 Task: Create ChildIssue0043 as Child Issue of Issue Issue0022 in Backlog  in Scrum Project Project0005 in Jira
Action: Mouse moved to (398, 444)
Screenshot: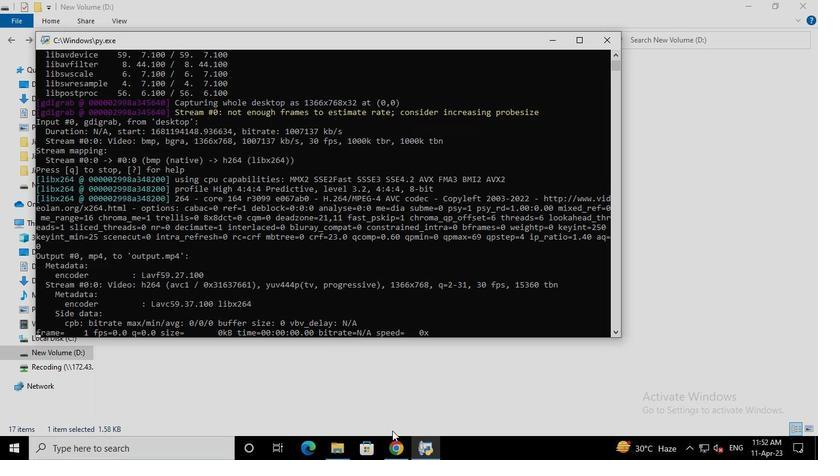 
Action: Mouse pressed left at (398, 444)
Screenshot: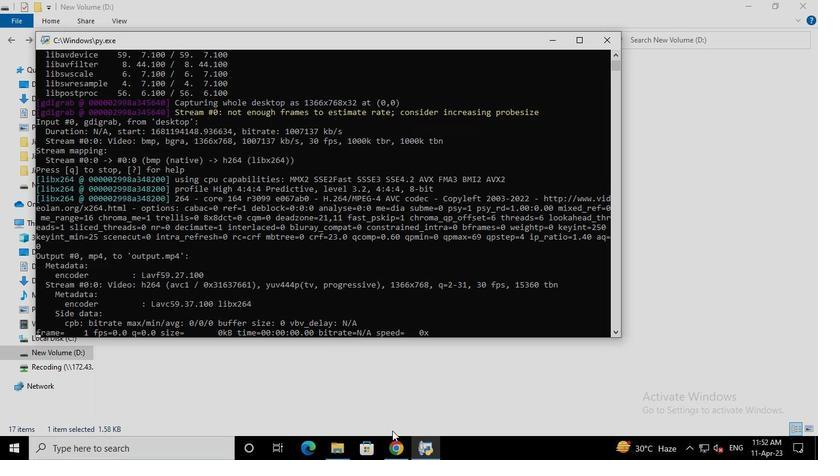 
Action: Mouse moved to (89, 187)
Screenshot: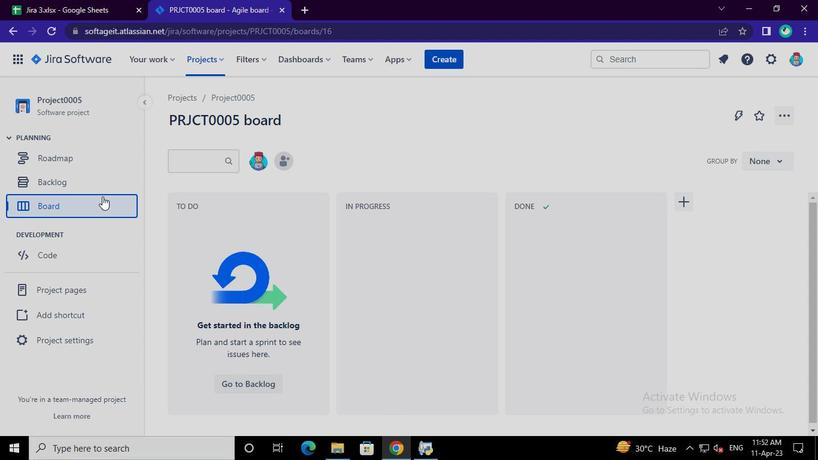 
Action: Mouse pressed left at (89, 187)
Screenshot: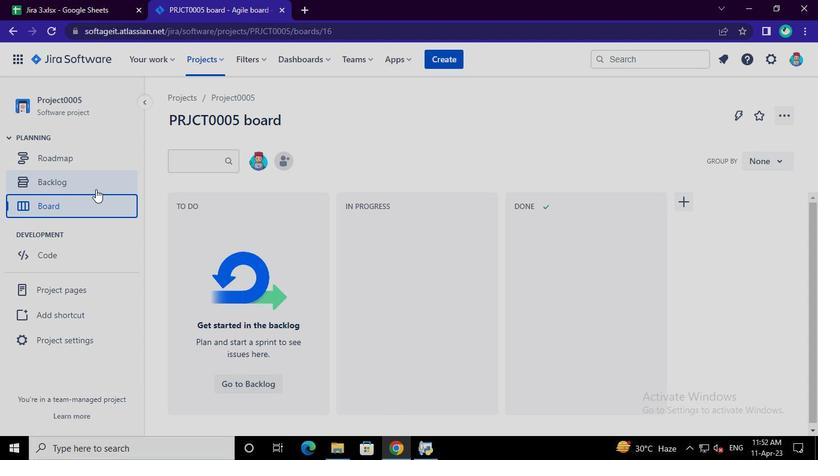 
Action: Mouse moved to (279, 359)
Screenshot: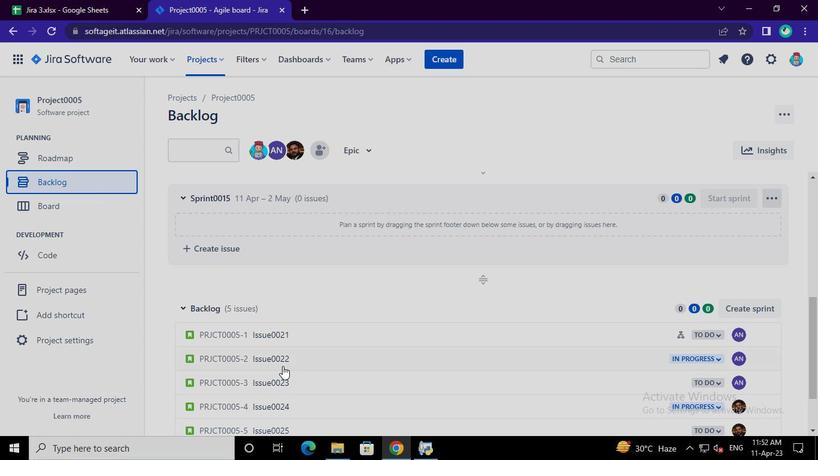 
Action: Mouse pressed left at (279, 359)
Screenshot: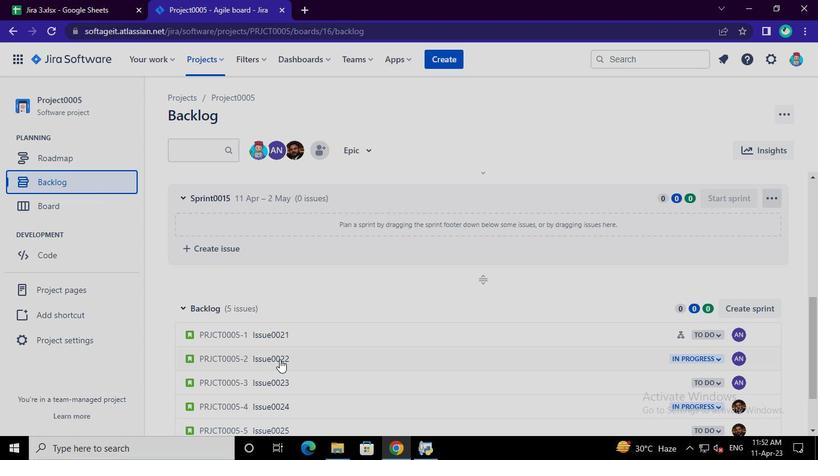 
Action: Mouse moved to (601, 246)
Screenshot: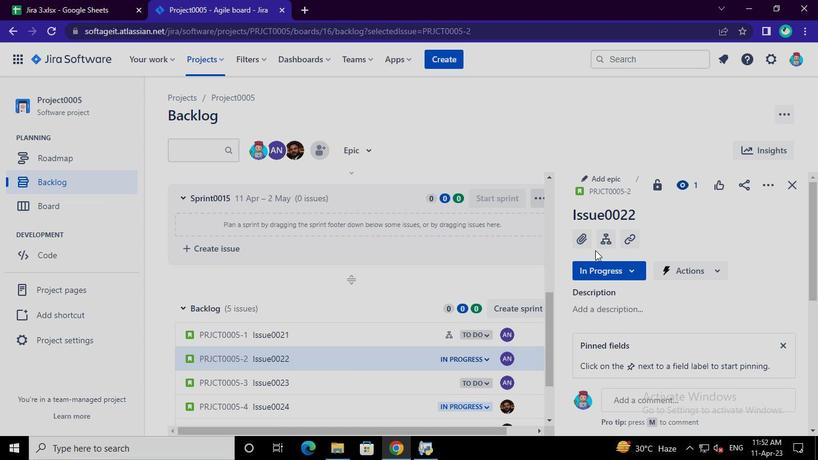 
Action: Mouse pressed left at (601, 246)
Screenshot: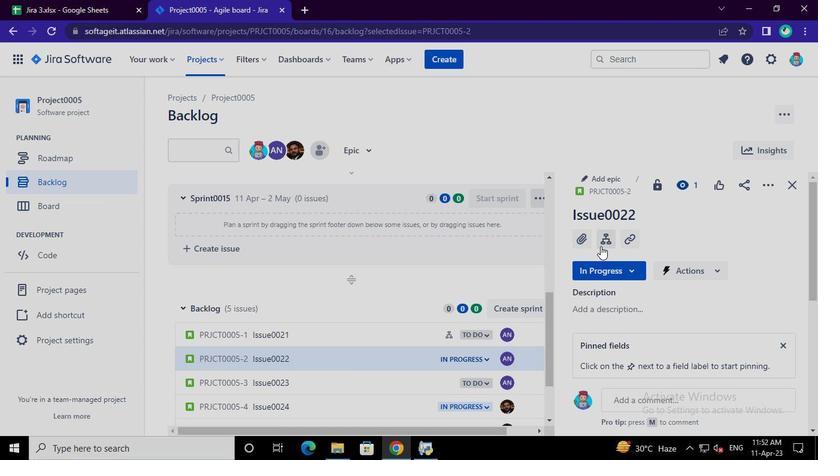 
Action: Mouse moved to (610, 291)
Screenshot: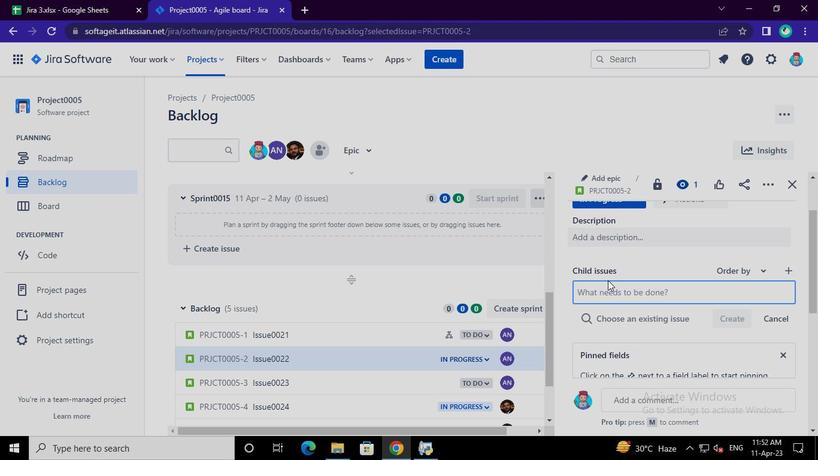 
Action: Mouse pressed left at (610, 291)
Screenshot: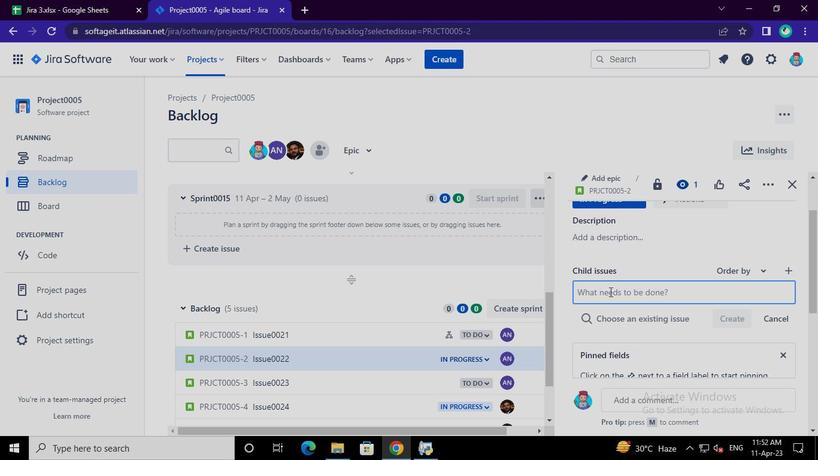 
Action: Mouse moved to (610, 291)
Screenshot: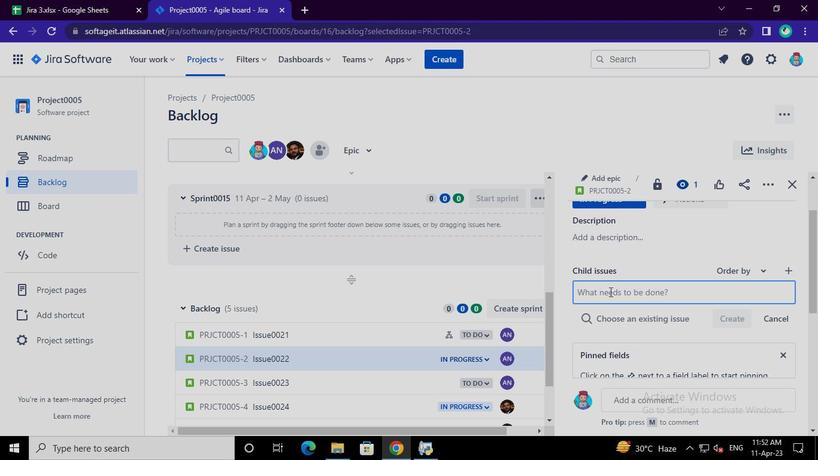 
Action: Keyboard Key.shift
Screenshot: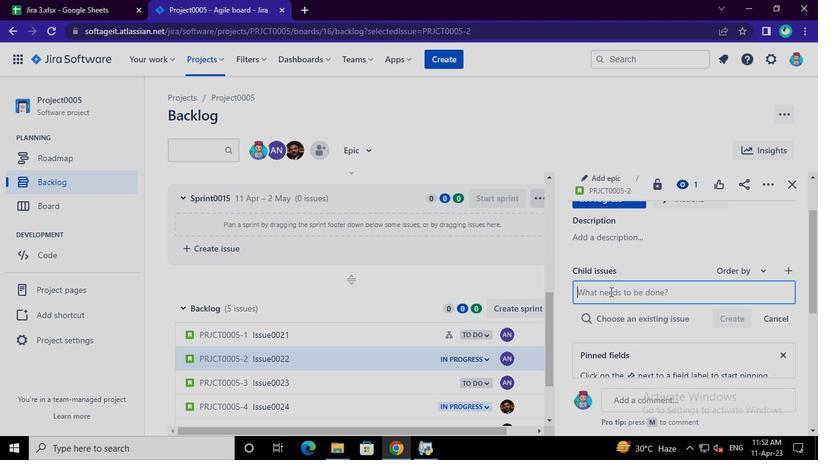 
Action: Keyboard C
Screenshot: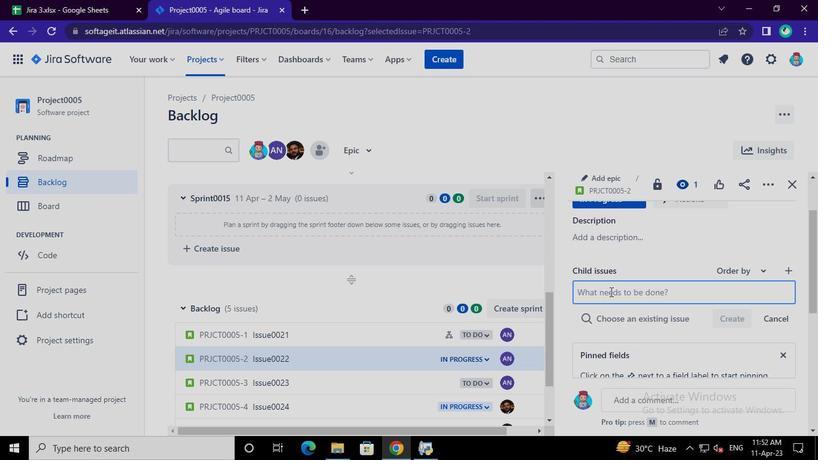 
Action: Keyboard h
Screenshot: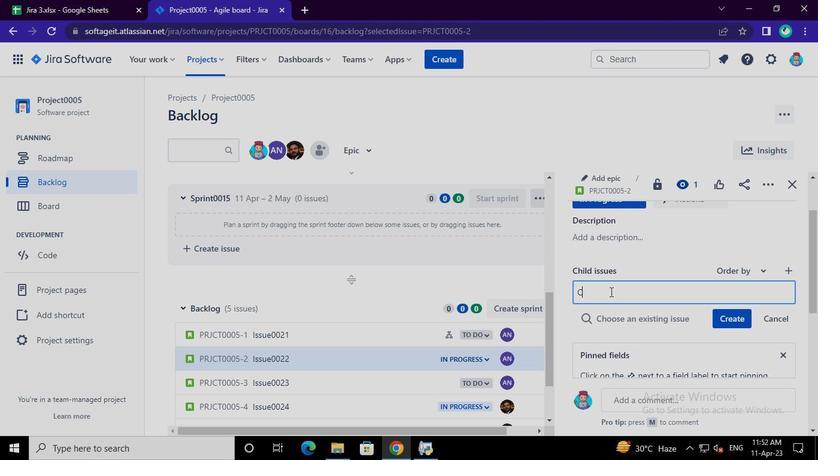 
Action: Keyboard i
Screenshot: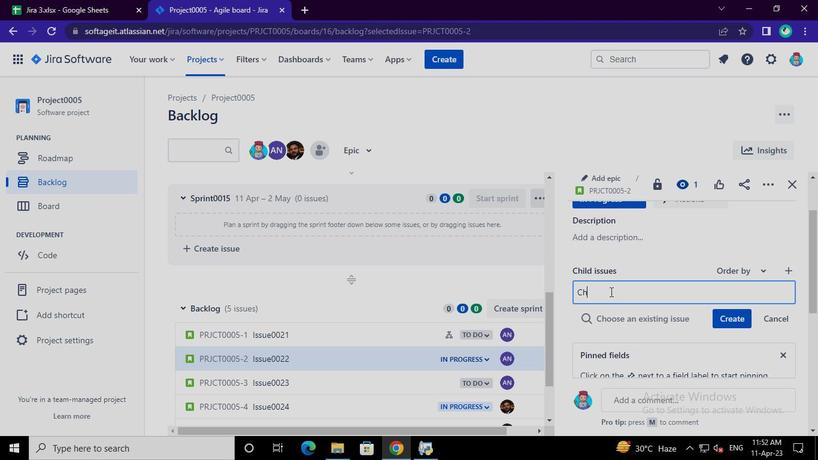
Action: Keyboard l
Screenshot: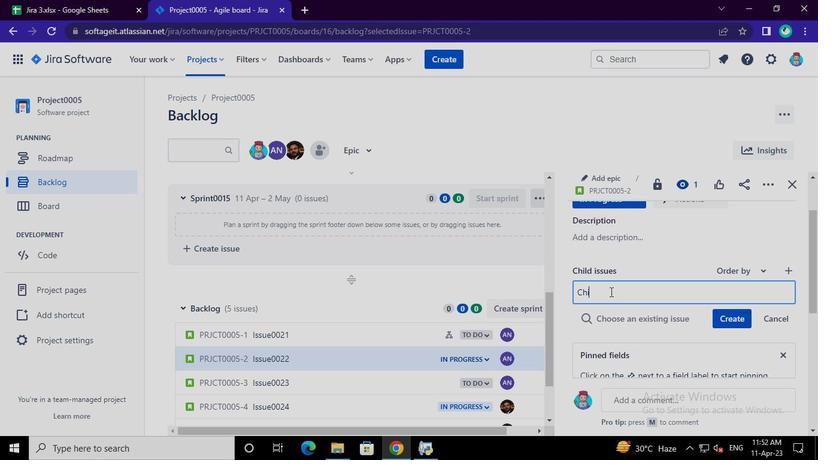 
Action: Keyboard d
Screenshot: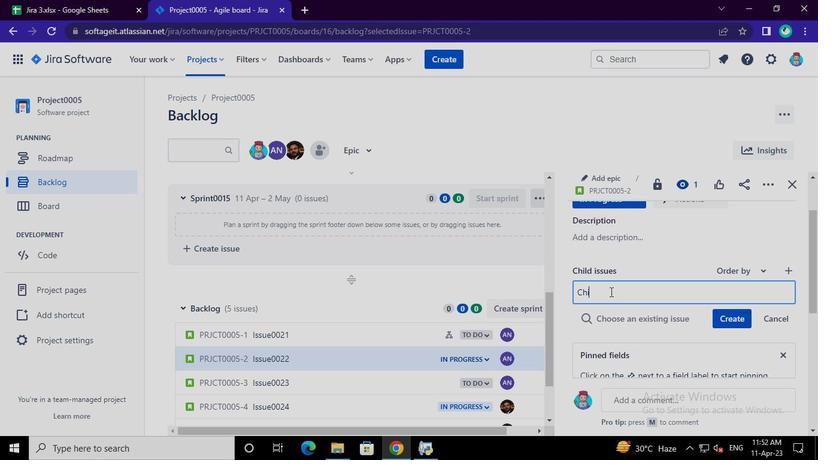 
Action: Keyboard Key.shift
Screenshot: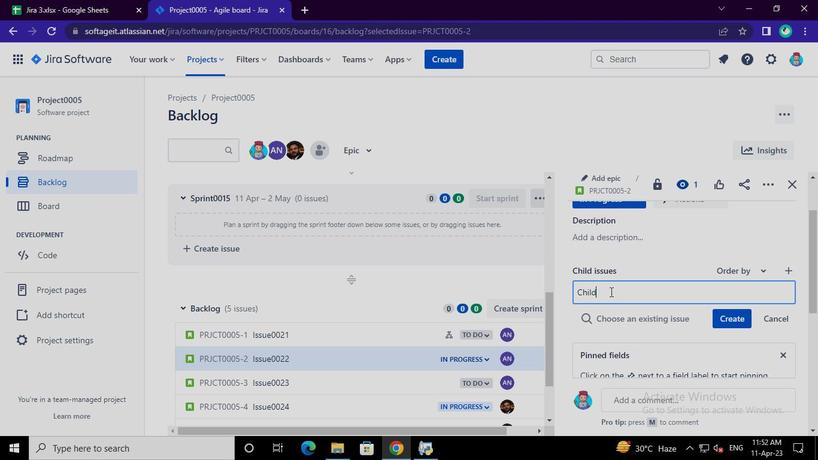 
Action: Keyboard I
Screenshot: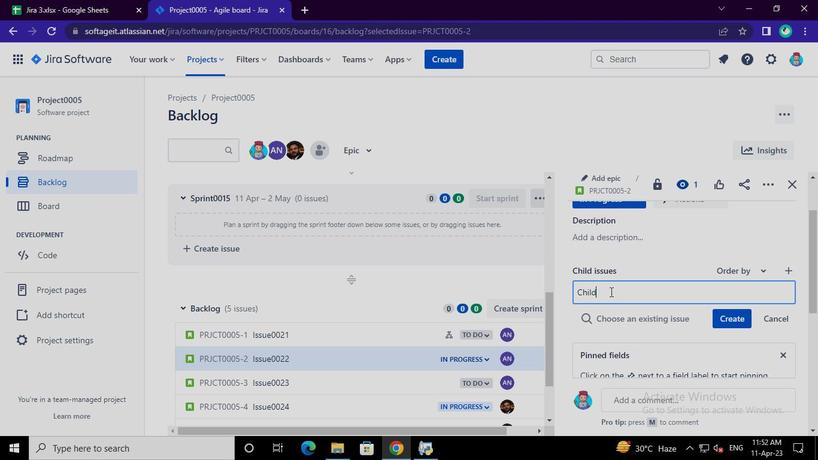 
Action: Keyboard s
Screenshot: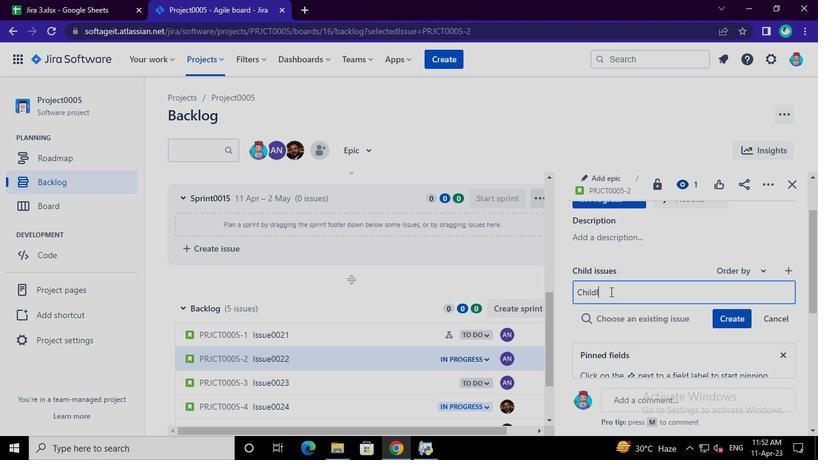 
Action: Keyboard s
Screenshot: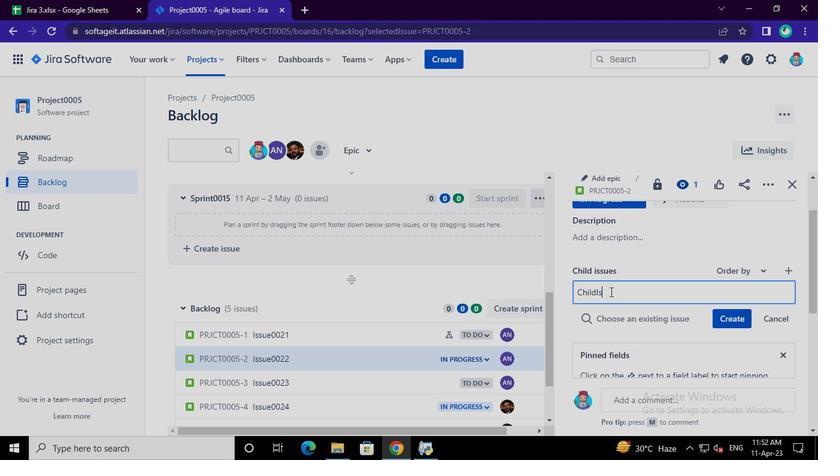
Action: Keyboard u
Screenshot: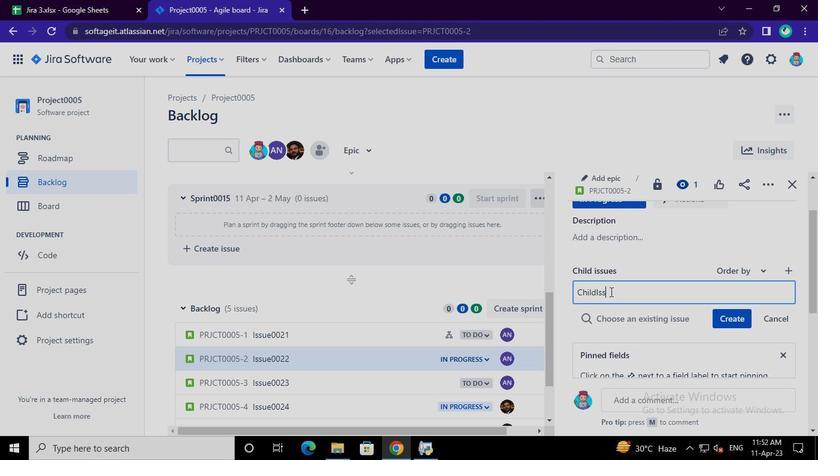 
Action: Keyboard e
Screenshot: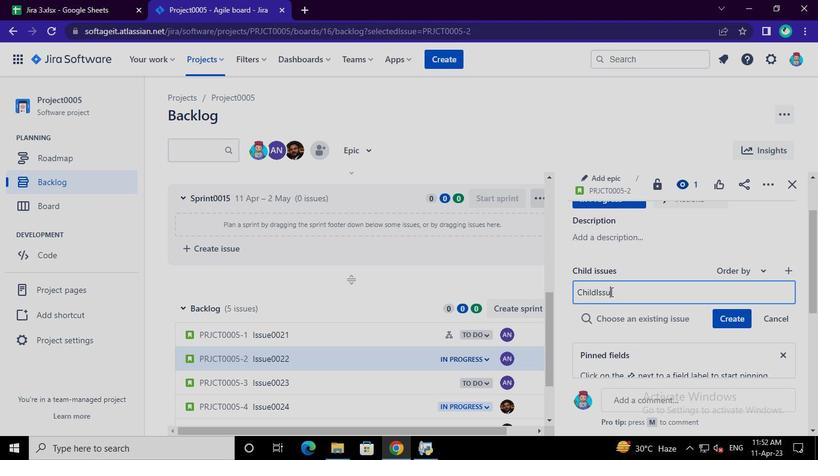 
Action: Keyboard <96>
Screenshot: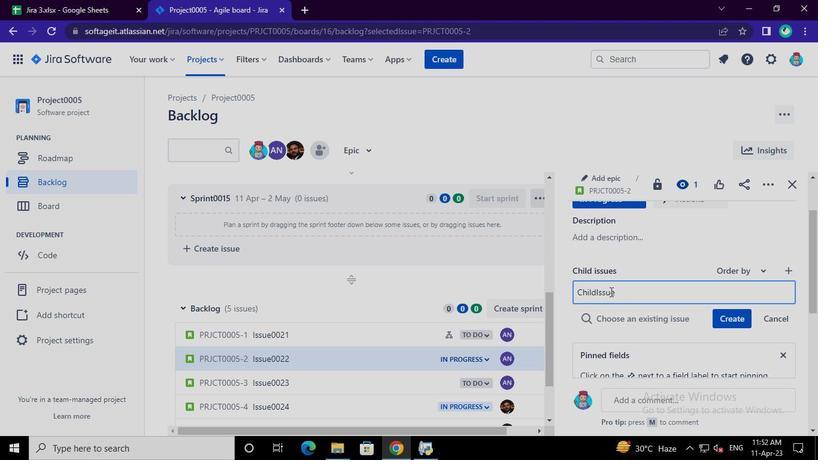 
Action: Keyboard <96>
Screenshot: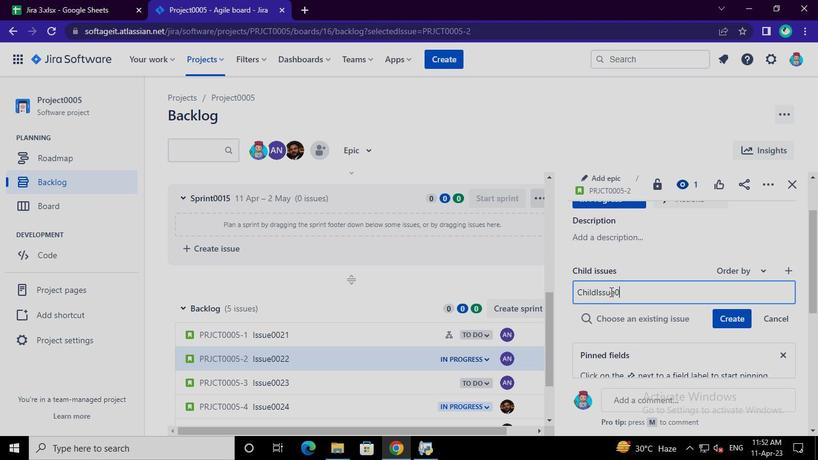 
Action: Keyboard <100>
Screenshot: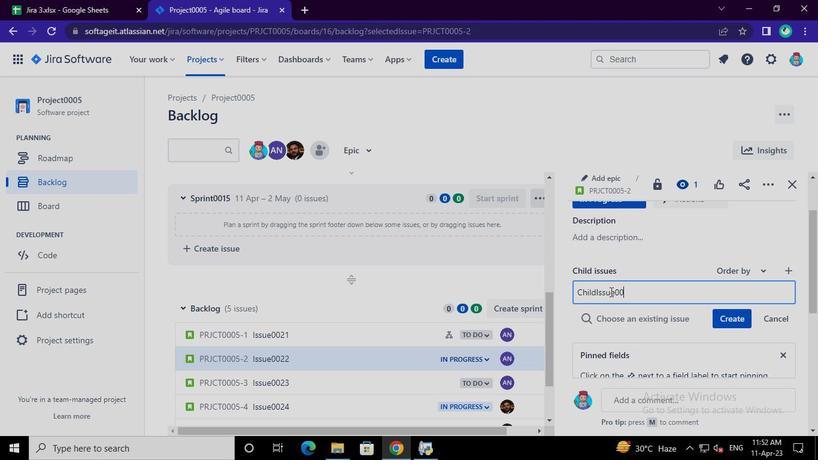
Action: Keyboard <99>
Screenshot: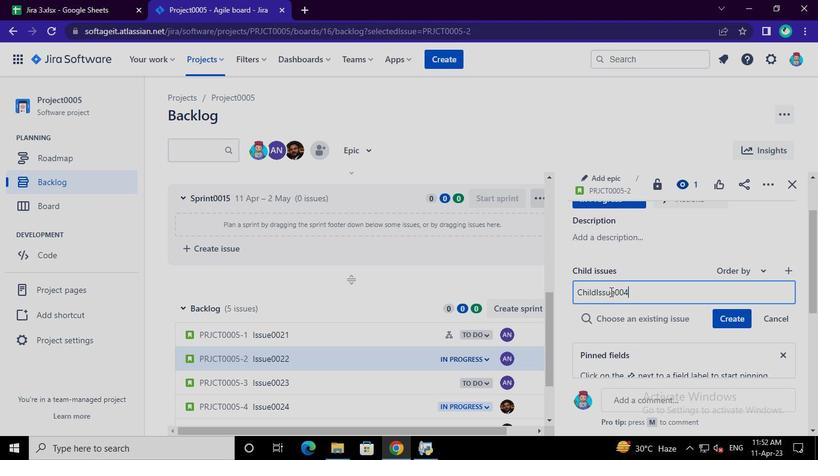 
Action: Mouse moved to (723, 322)
Screenshot: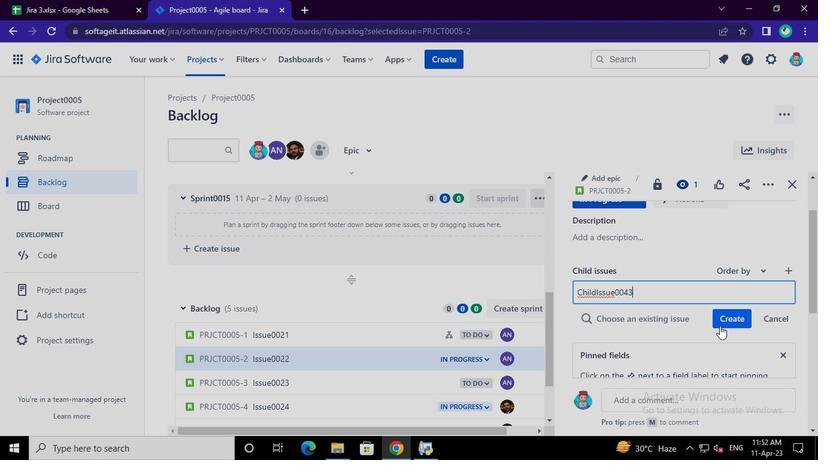 
Action: Mouse pressed left at (723, 322)
Screenshot: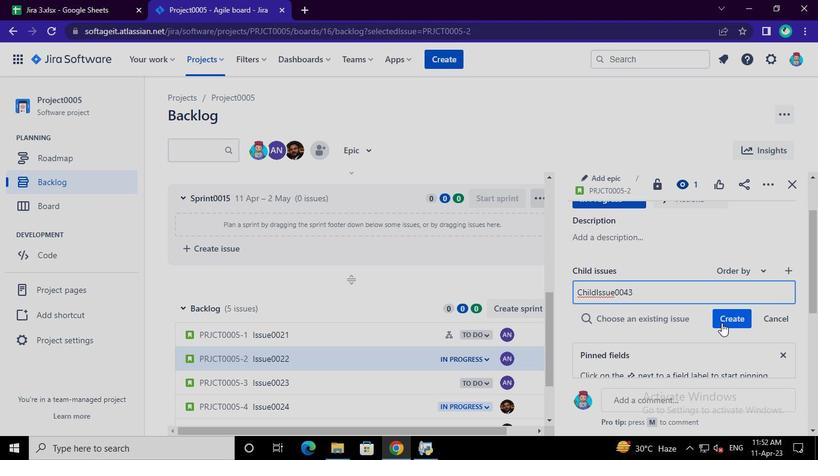 
Action: Mouse moved to (411, 460)
Screenshot: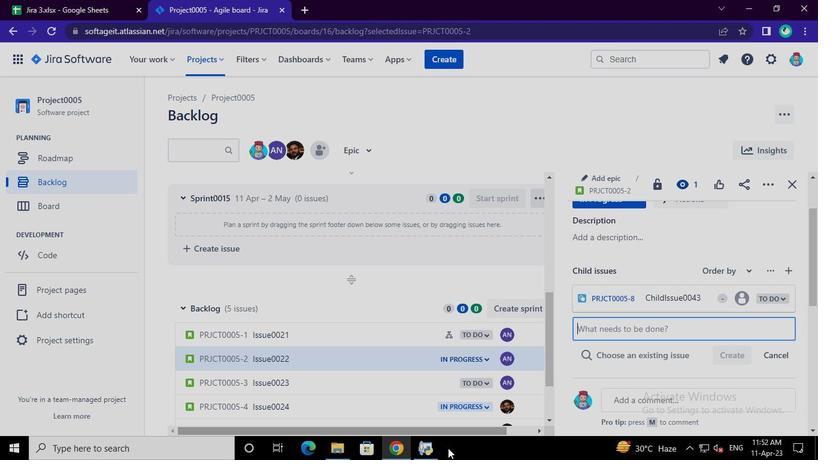 
Action: Mouse pressed left at (411, 459)
Screenshot: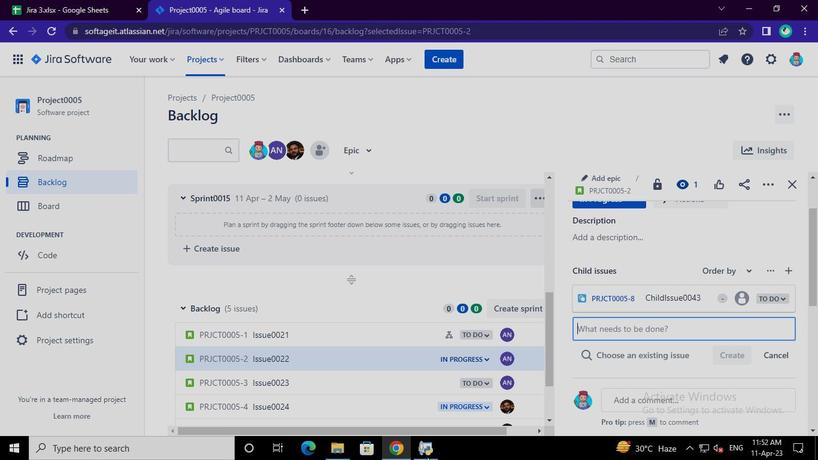
Action: Mouse moved to (611, 42)
Screenshot: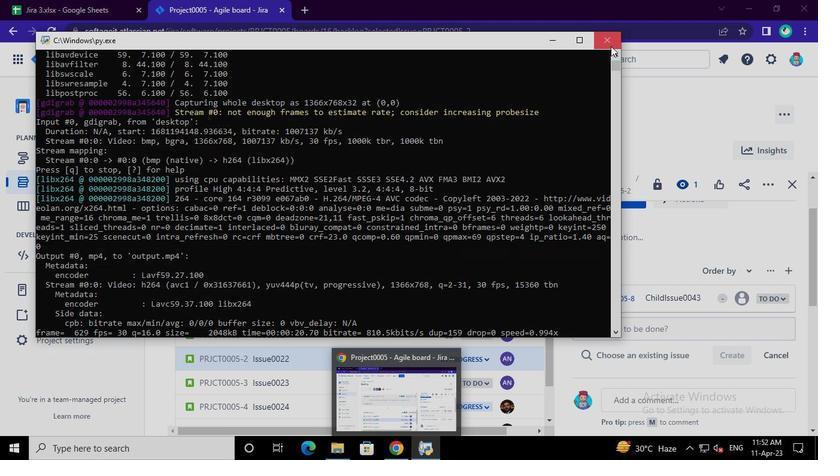 
Action: Mouse pressed left at (611, 42)
Screenshot: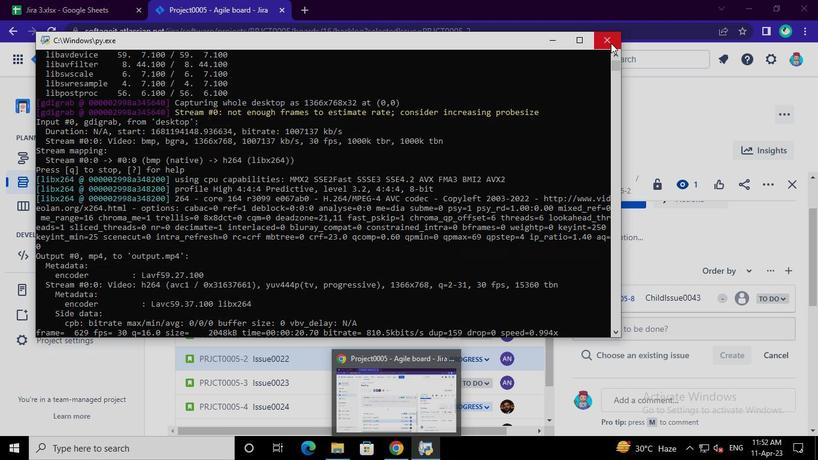 
